 Task: Add 3 hours after the event.
Action: Mouse moved to (79, 299)
Screenshot: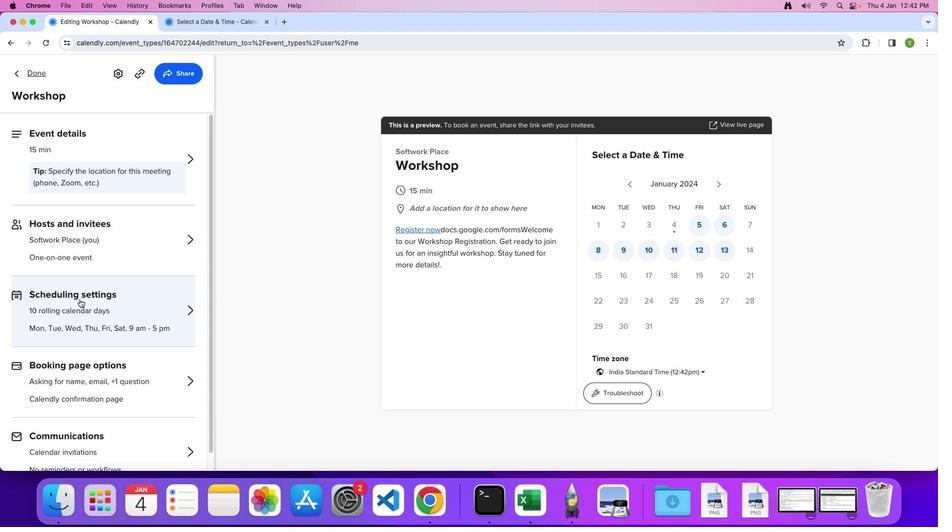 
Action: Mouse pressed left at (79, 299)
Screenshot: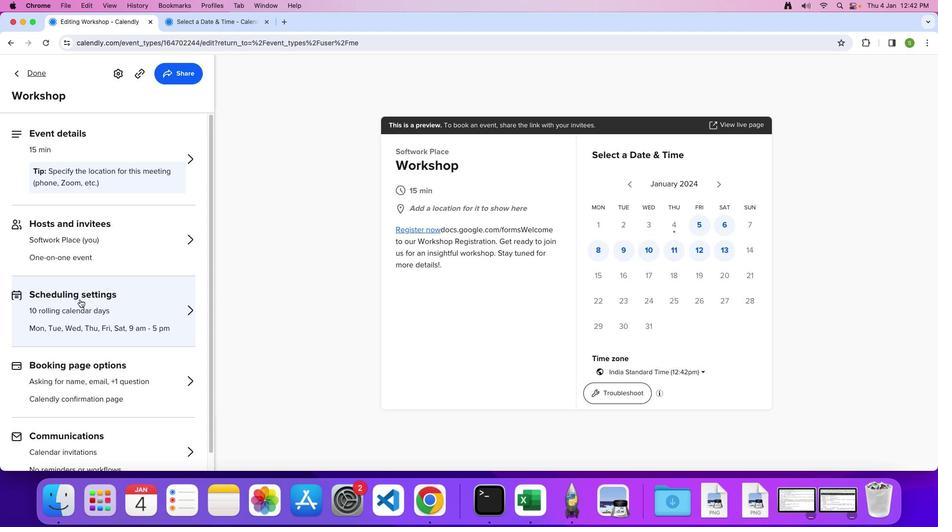 
Action: Mouse moved to (49, 383)
Screenshot: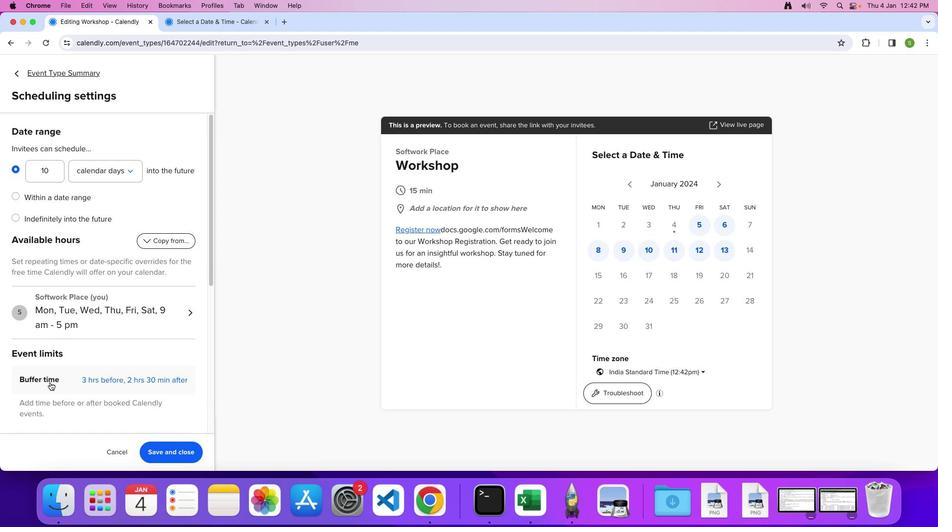 
Action: Mouse pressed left at (49, 383)
Screenshot: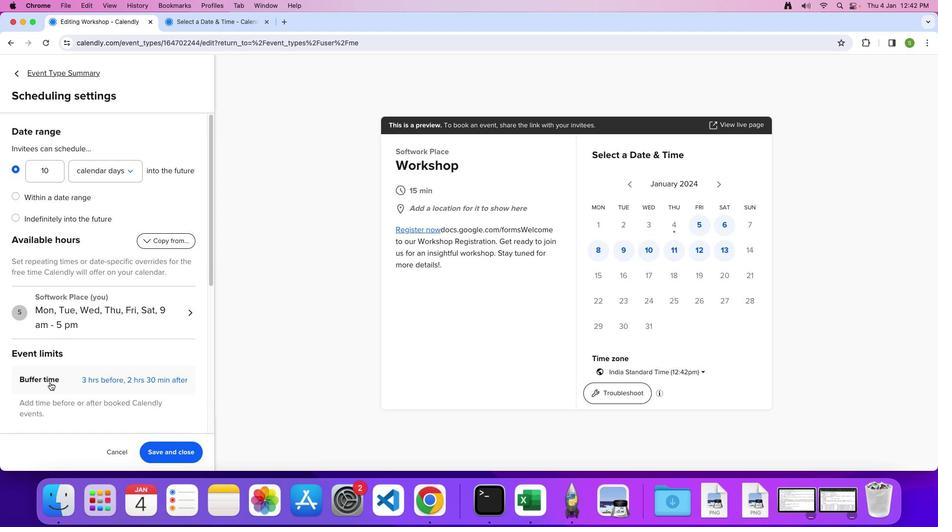 
Action: Mouse moved to (138, 366)
Screenshot: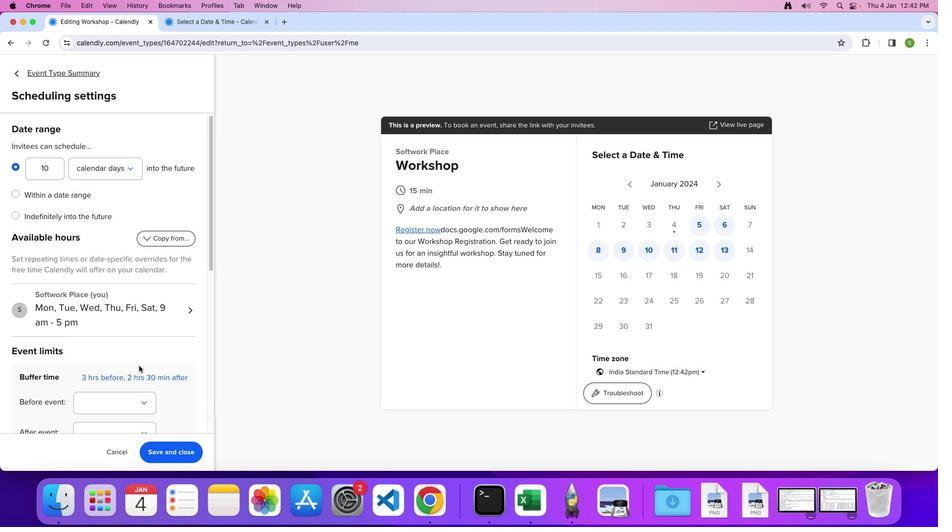 
Action: Mouse scrolled (138, 366) with delta (0, 0)
Screenshot: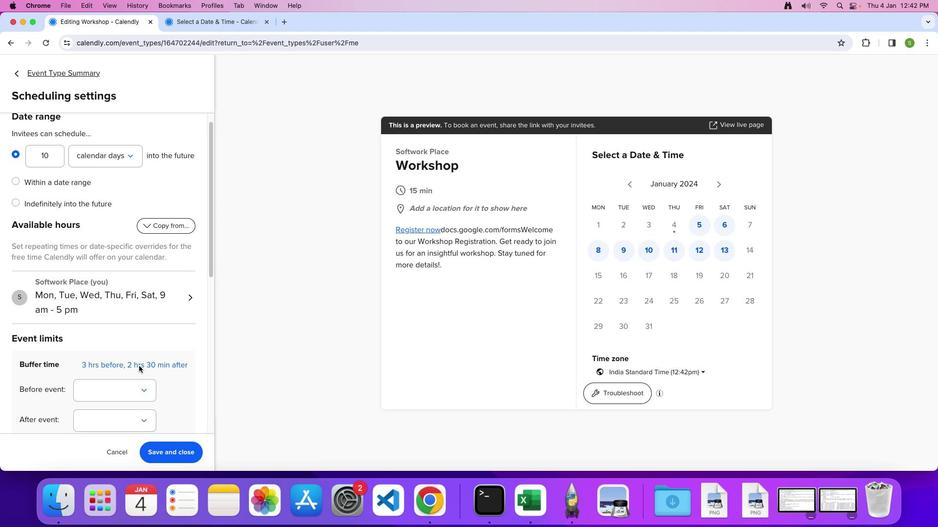 
Action: Mouse scrolled (138, 366) with delta (0, 0)
Screenshot: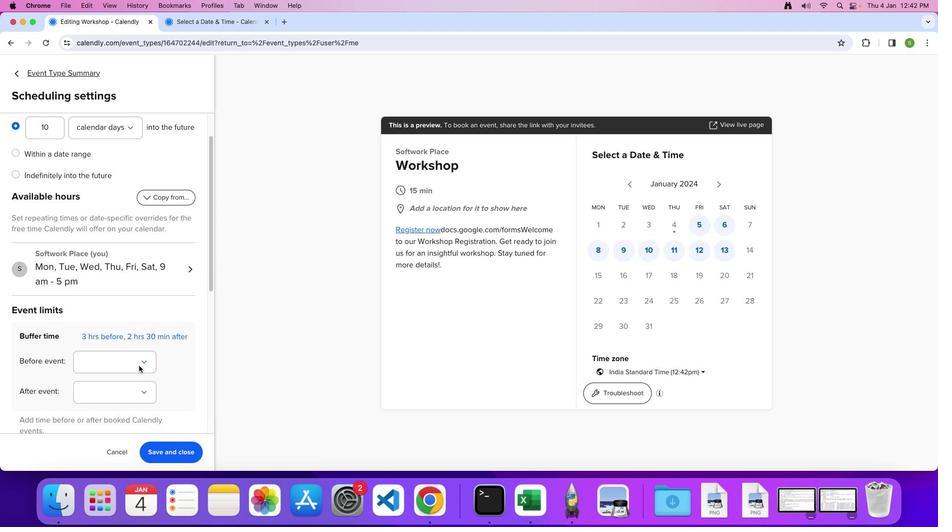 
Action: Mouse scrolled (138, 366) with delta (0, -1)
Screenshot: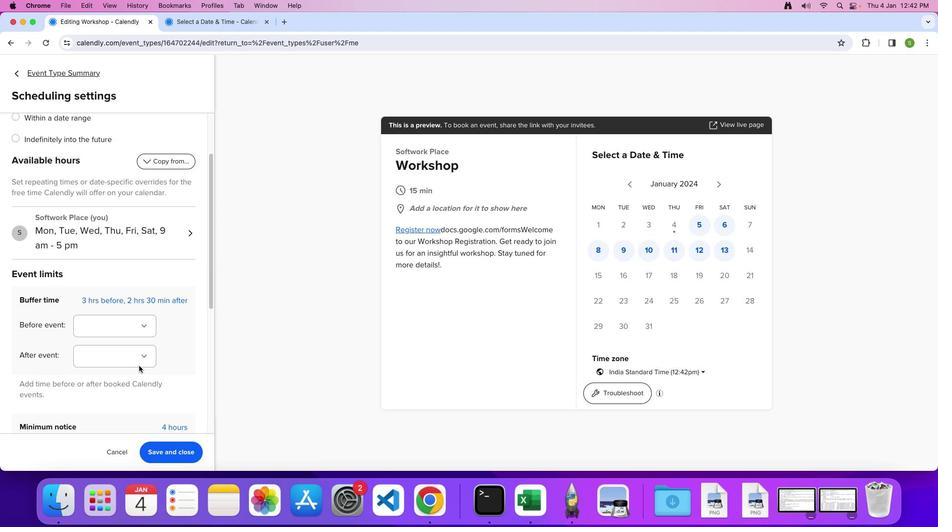 
Action: Mouse scrolled (138, 366) with delta (0, -1)
Screenshot: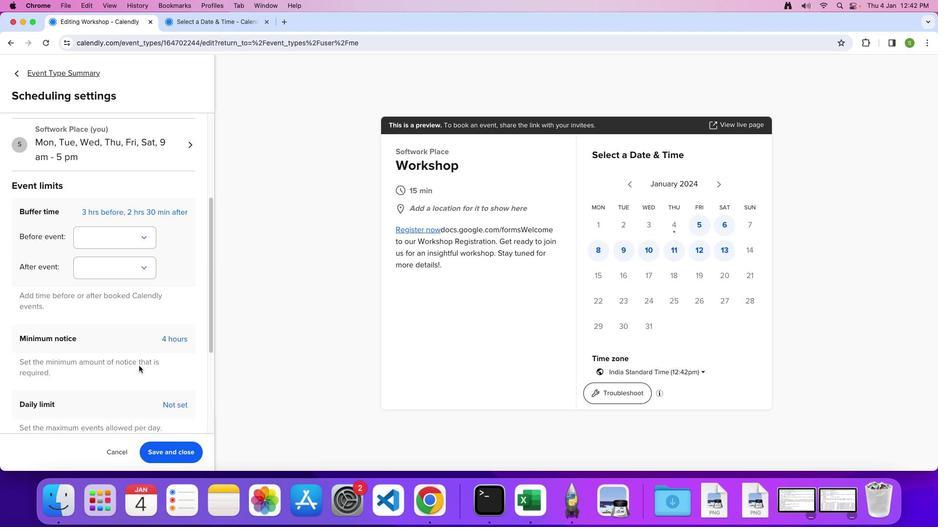 
Action: Mouse moved to (145, 234)
Screenshot: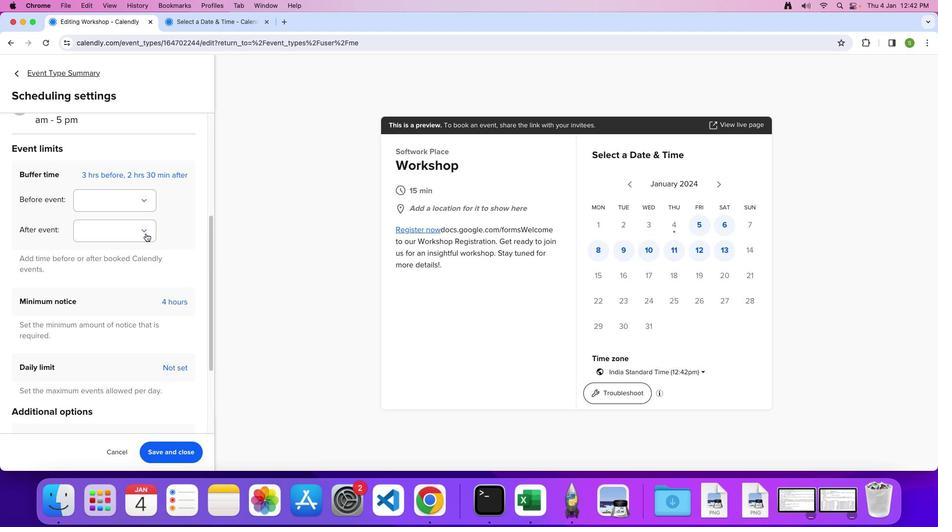 
Action: Mouse pressed left at (145, 234)
Screenshot: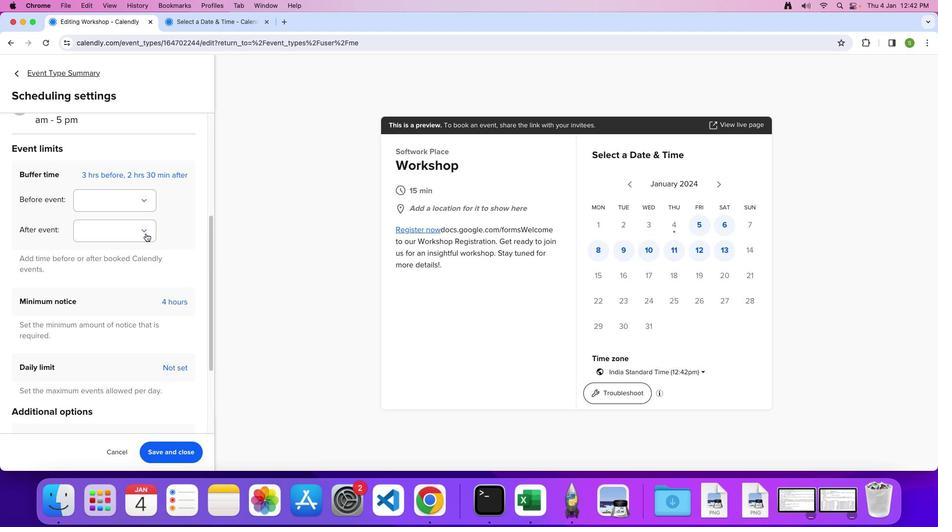 
Action: Mouse moved to (121, 314)
Screenshot: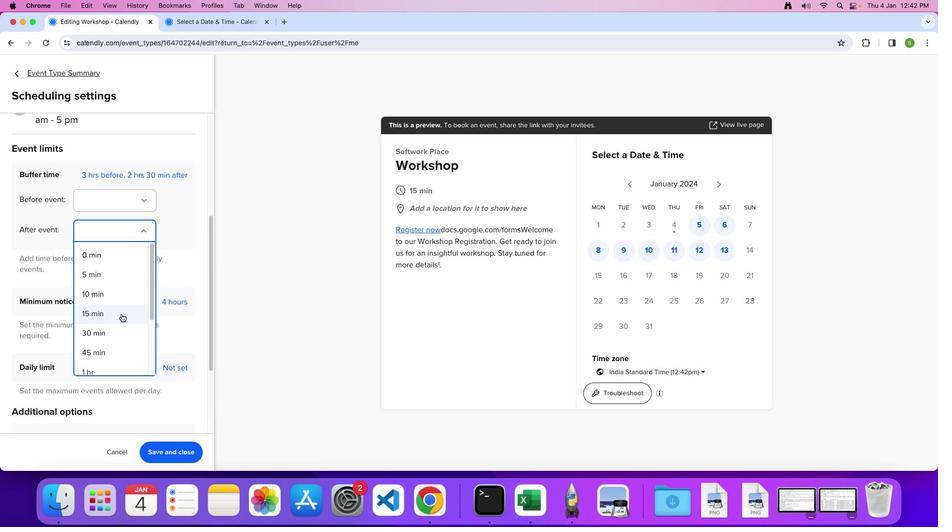 
Action: Mouse scrolled (121, 314) with delta (0, 0)
Screenshot: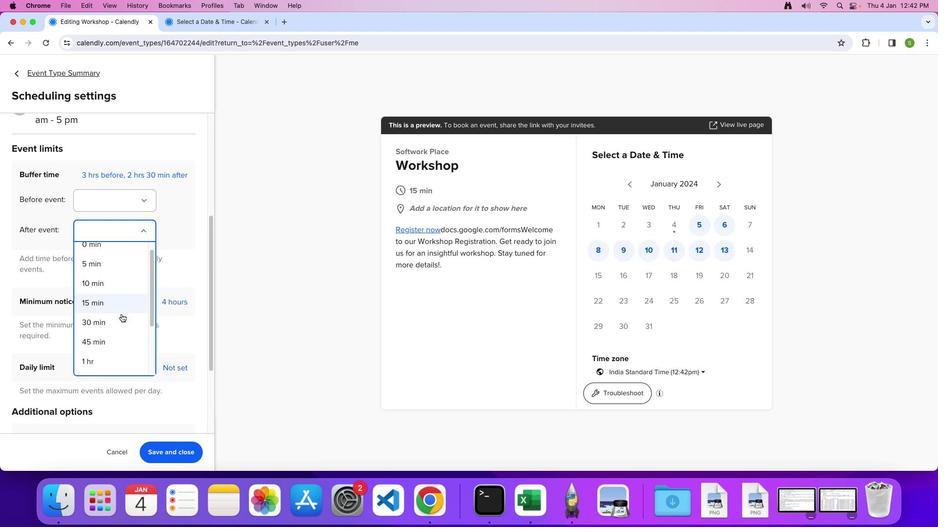 
Action: Mouse scrolled (121, 314) with delta (0, 0)
Screenshot: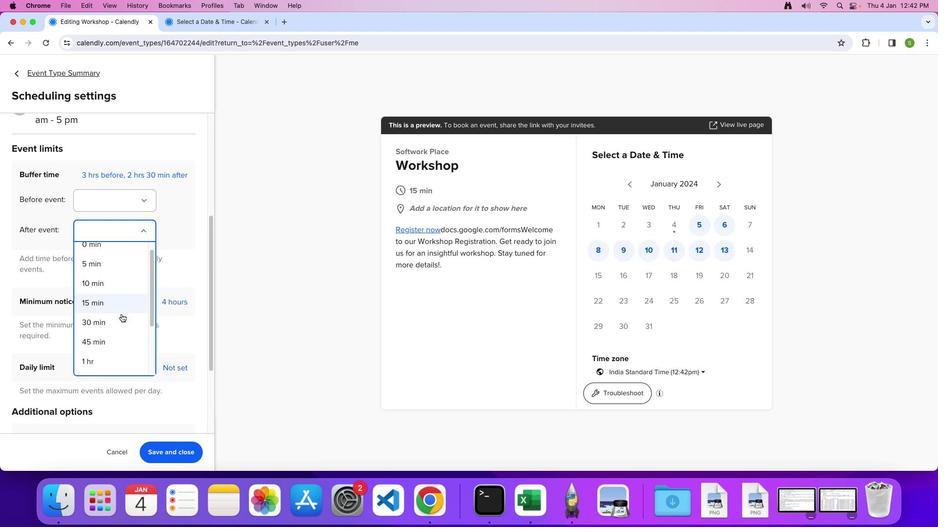 
Action: Mouse scrolled (121, 314) with delta (0, -1)
Screenshot: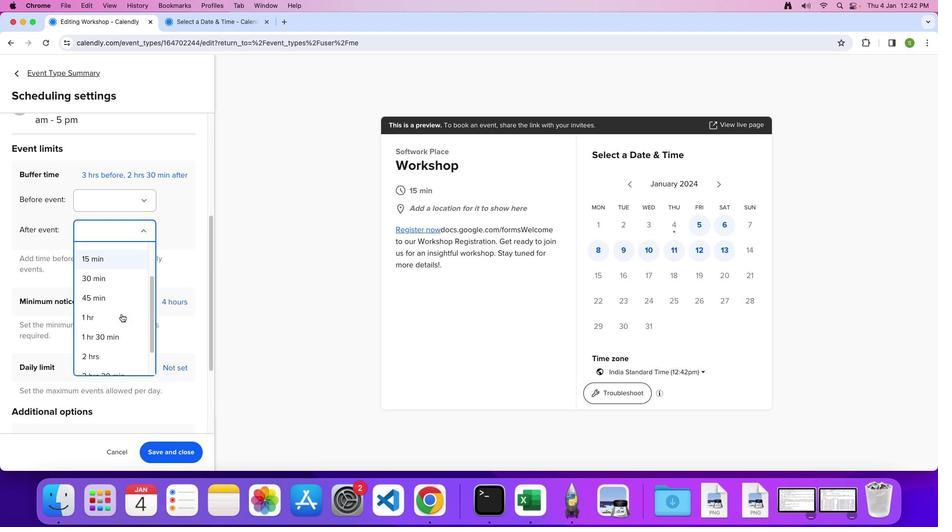 
Action: Mouse scrolled (121, 314) with delta (0, 0)
Screenshot: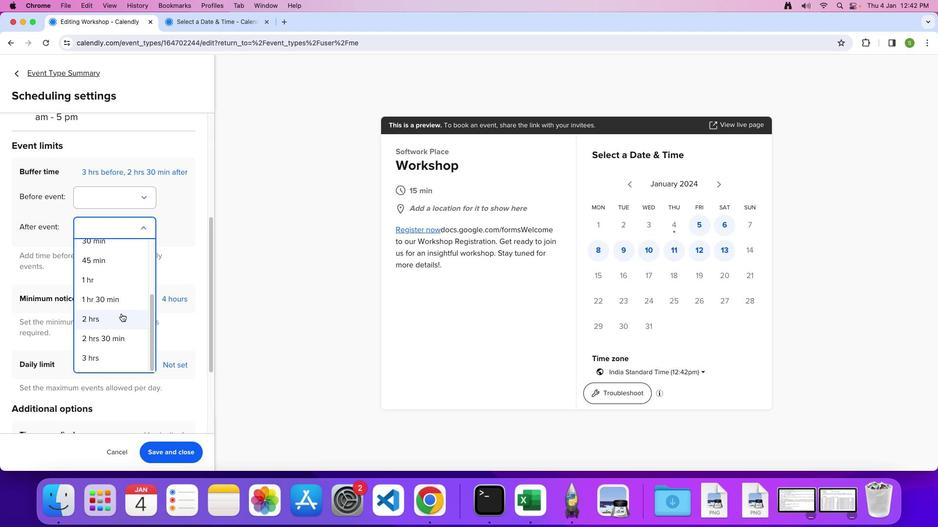 
Action: Mouse moved to (121, 314)
Screenshot: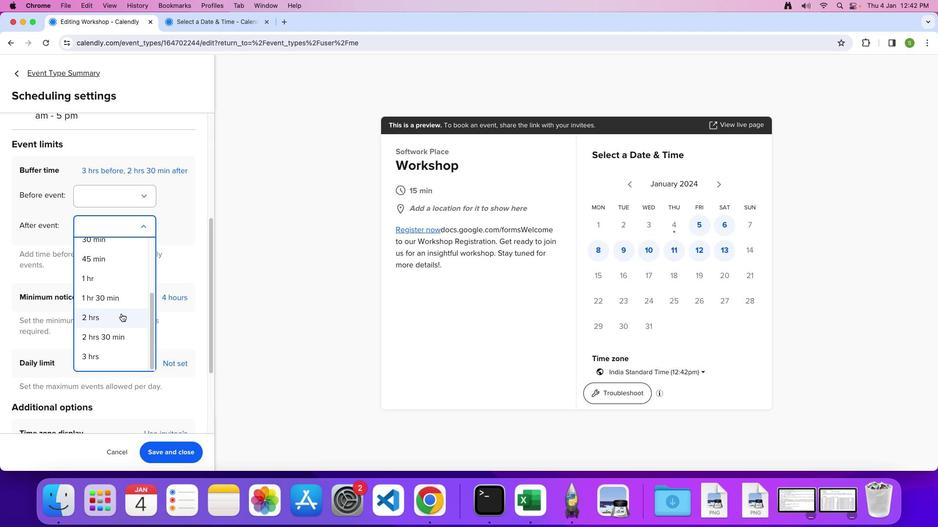 
Action: Mouse scrolled (121, 314) with delta (0, 0)
Screenshot: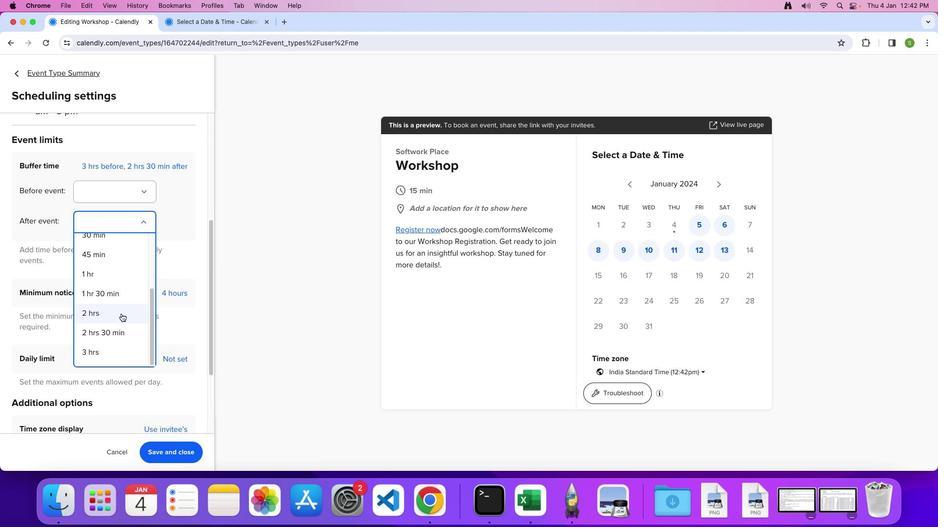 
Action: Mouse scrolled (121, 314) with delta (0, 0)
Screenshot: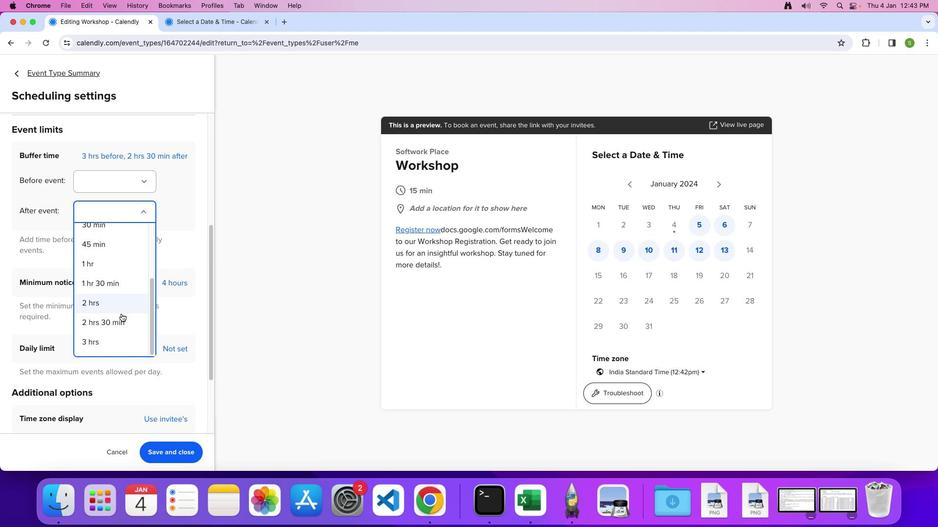 
Action: Mouse moved to (96, 344)
Screenshot: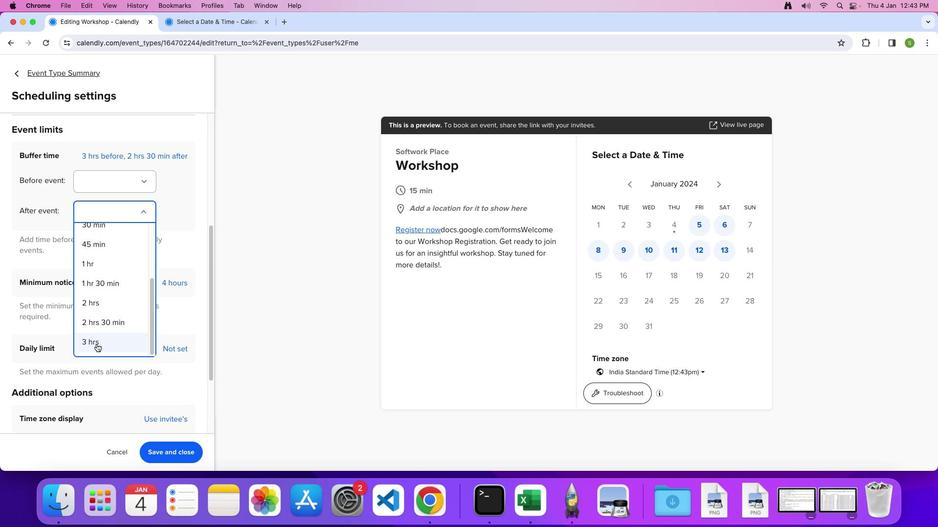 
Action: Mouse pressed left at (96, 344)
Screenshot: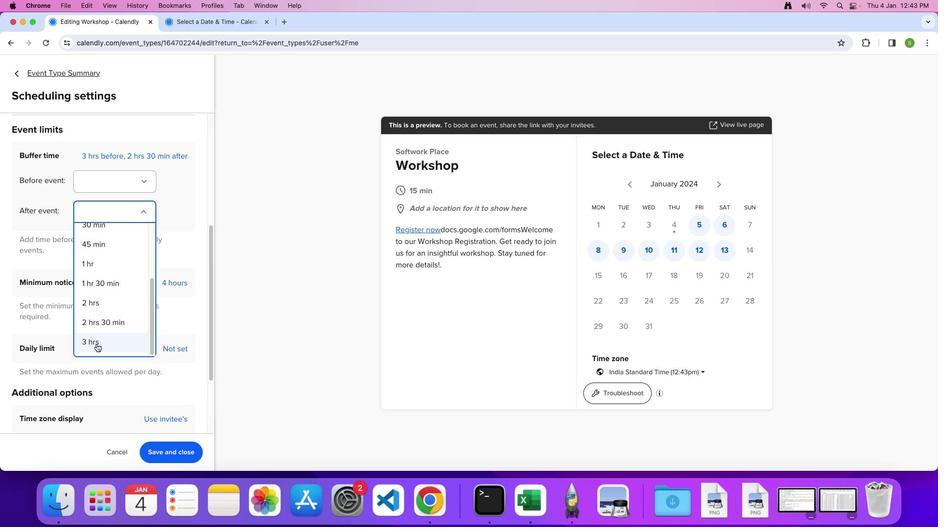 
Action: Mouse moved to (158, 454)
Screenshot: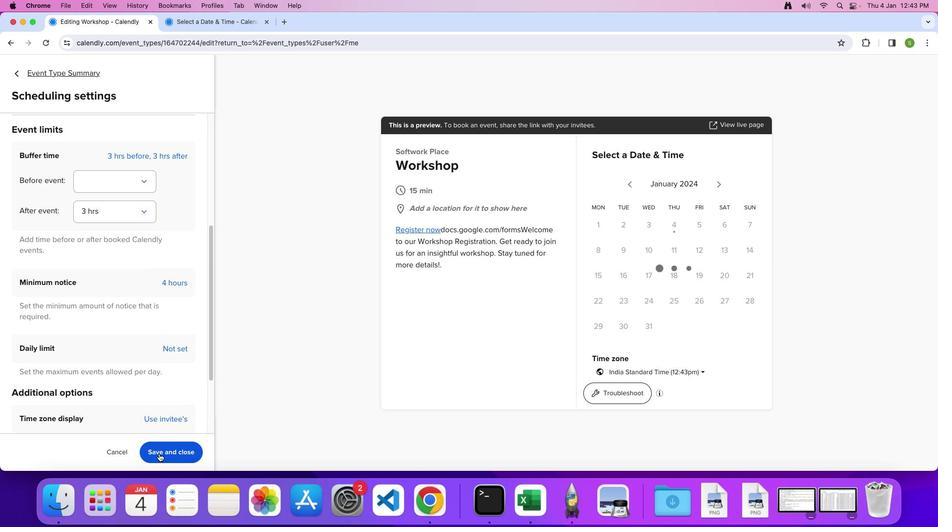
Action: Mouse pressed left at (158, 454)
Screenshot: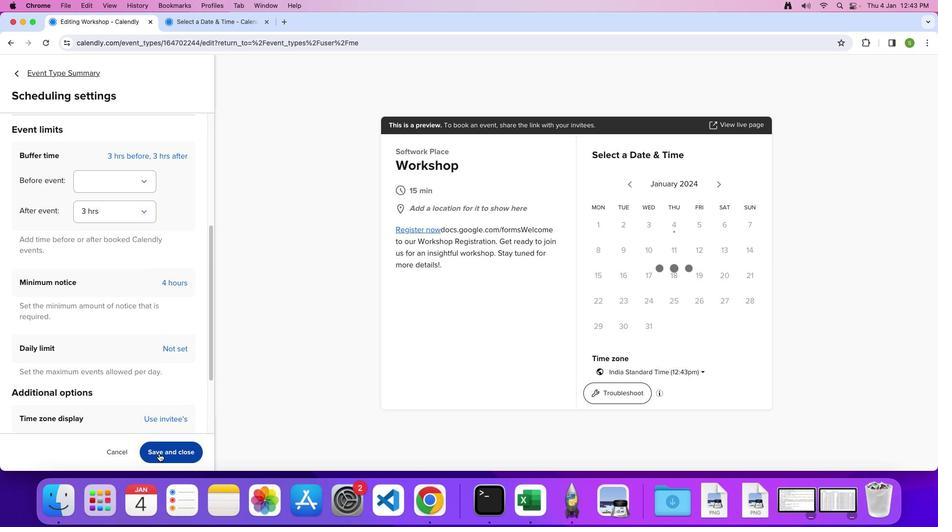 
